 Task: Create a new contact group named 'Recorders' and add members from your Outlook contacts.
Action: Mouse moved to (2, 85)
Screenshot: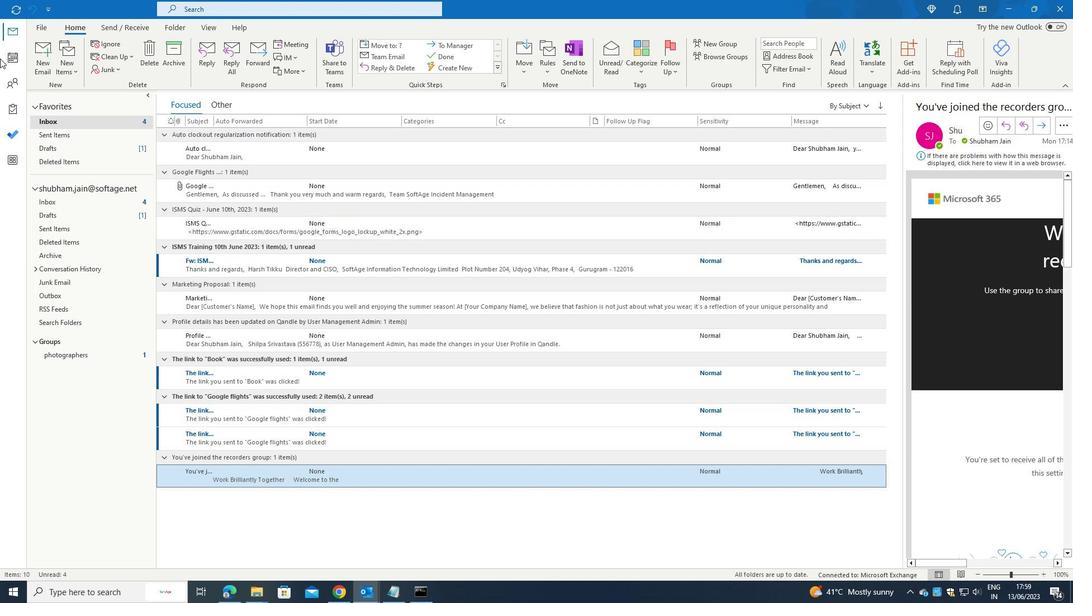 
Action: Mouse pressed left at (2, 85)
Screenshot: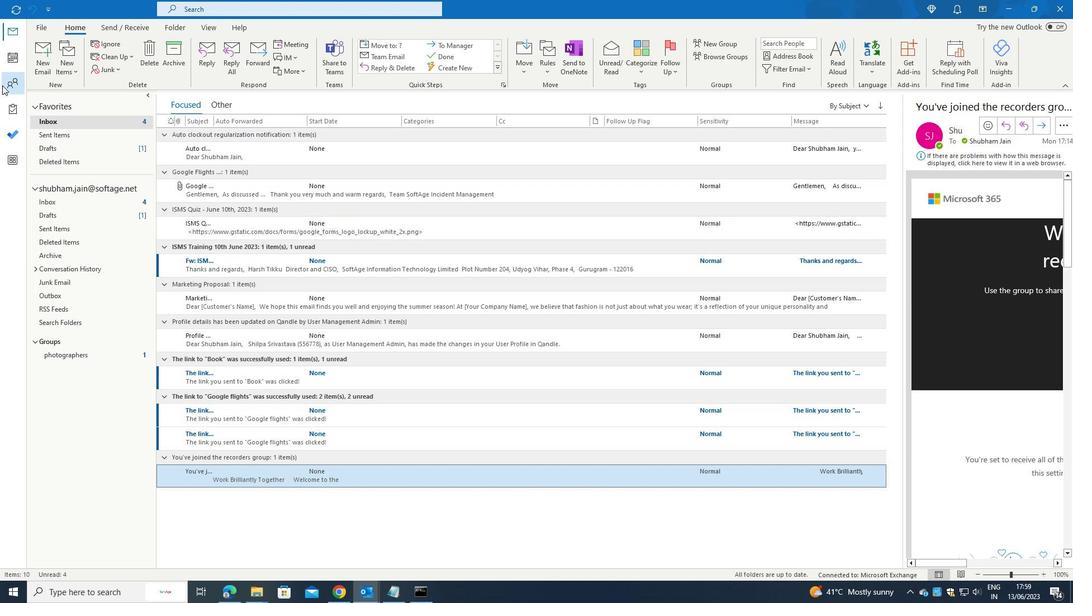 
Action: Mouse moved to (101, 65)
Screenshot: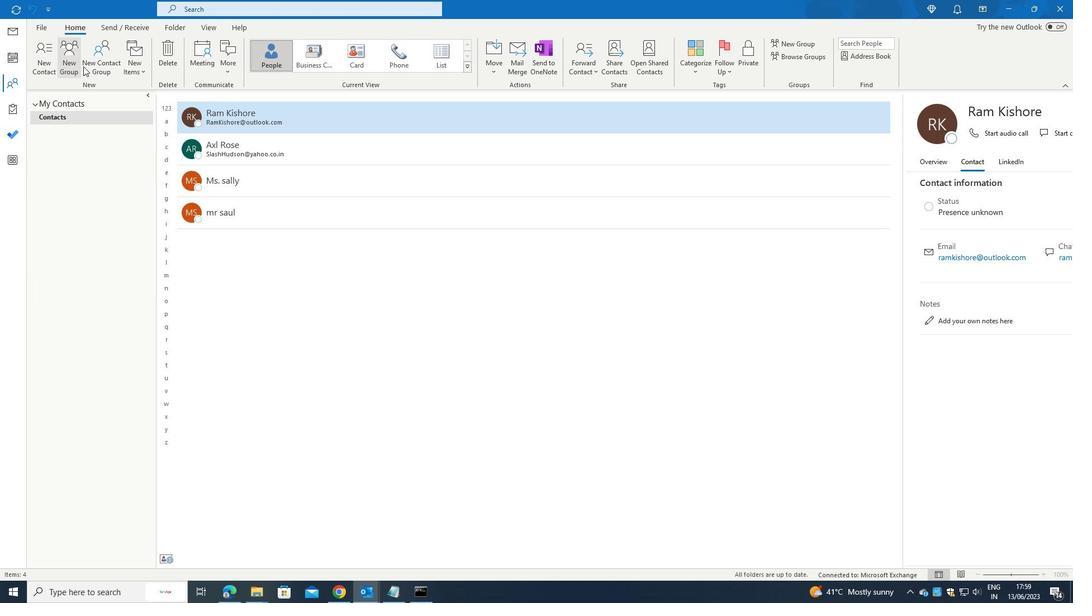 
Action: Mouse pressed left at (101, 65)
Screenshot: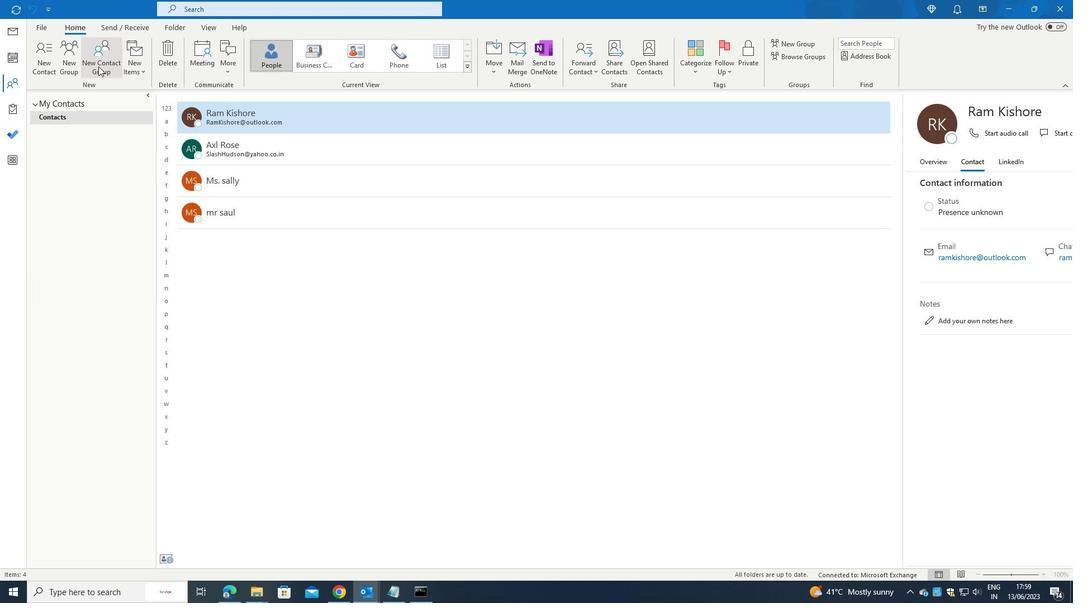 
Action: Mouse moved to (314, 105)
Screenshot: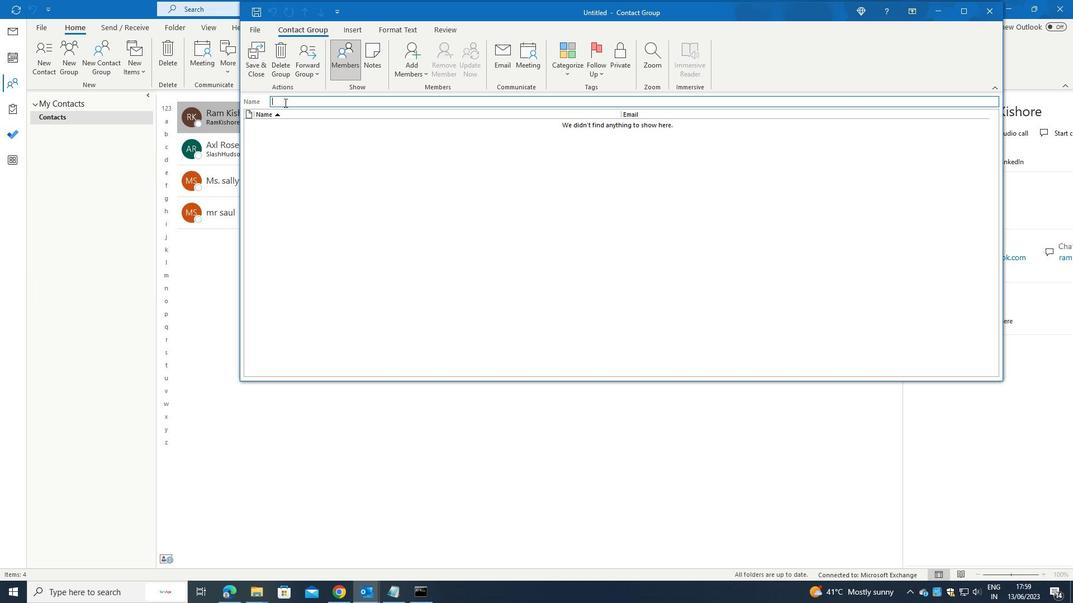 
Action: Key pressed <Key.shift>RECORDERS
Screenshot: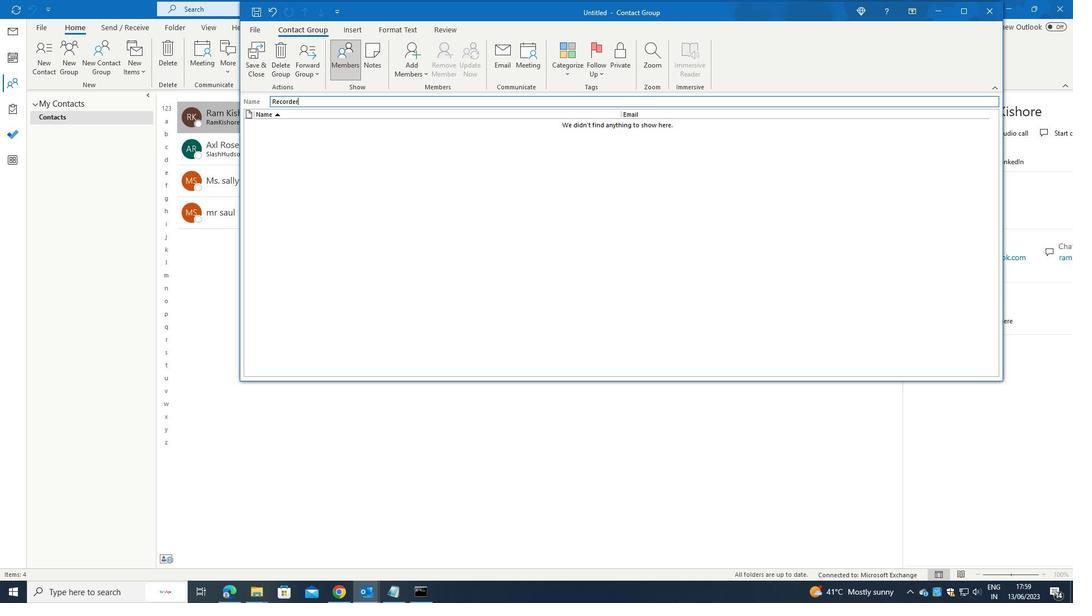 
Action: Mouse moved to (430, 62)
Screenshot: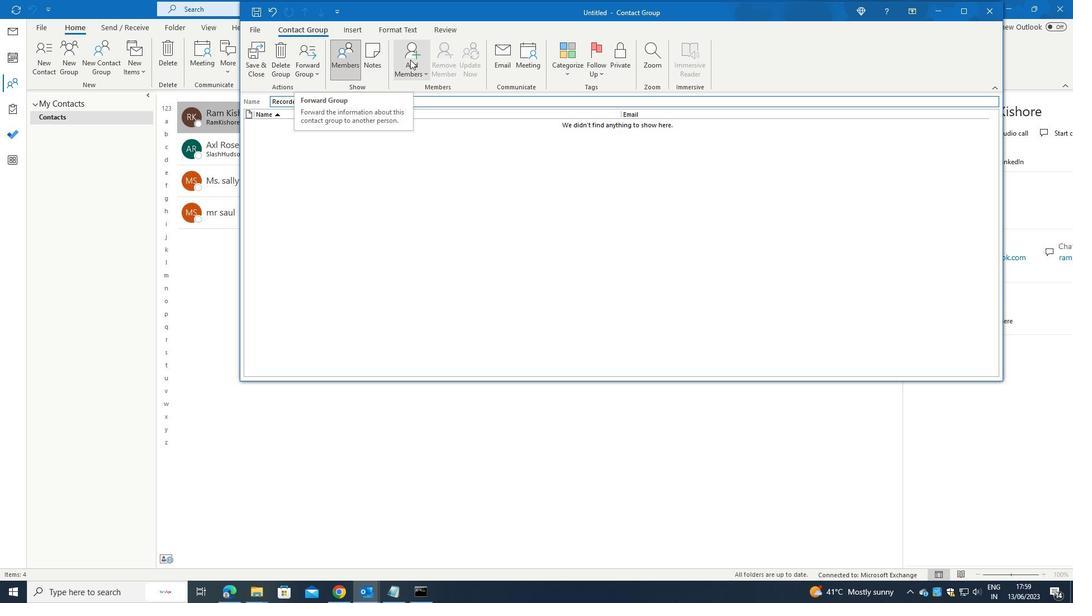 
Action: Mouse pressed left at (430, 62)
Screenshot: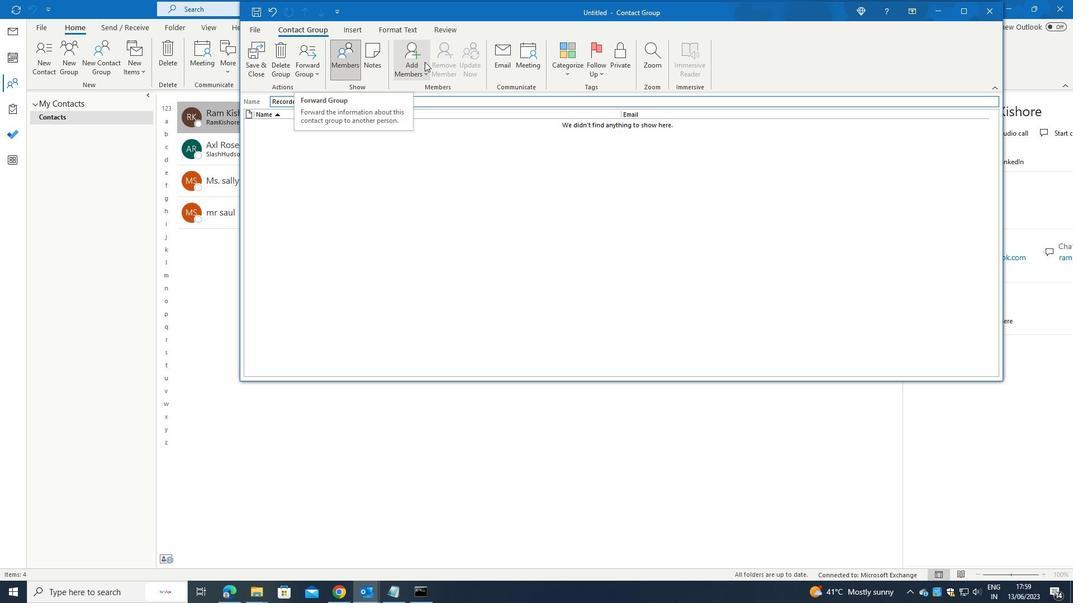 
Action: Mouse moved to (425, 62)
Screenshot: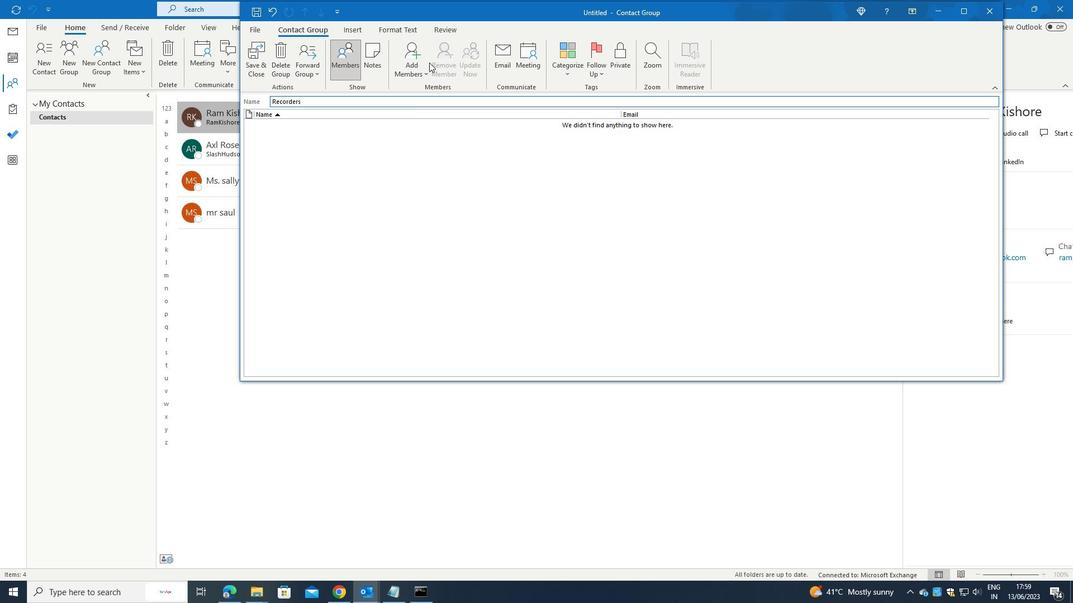 
Action: Mouse pressed left at (425, 62)
Screenshot: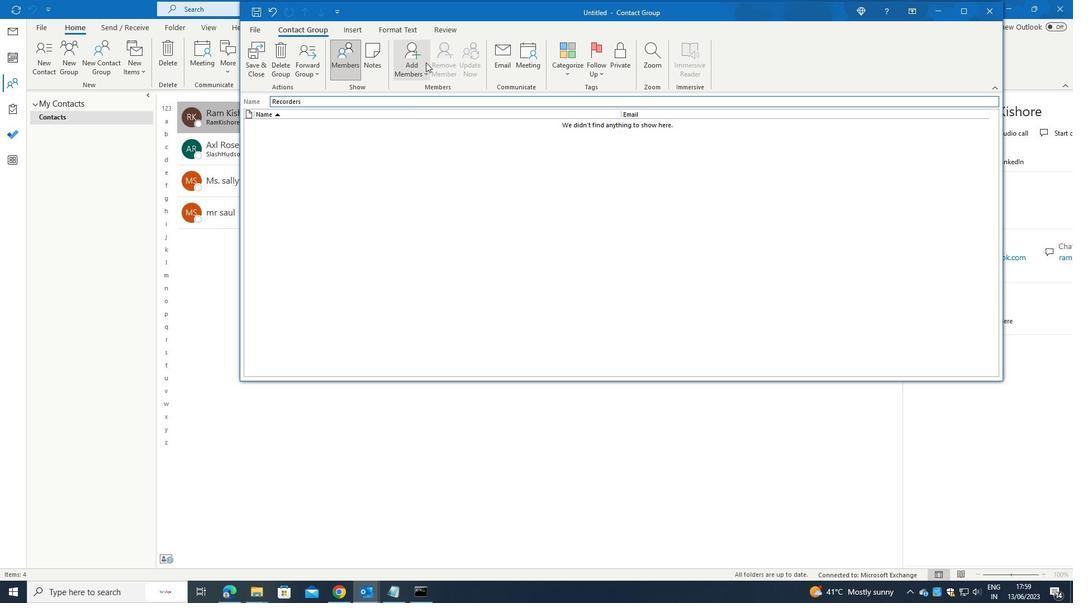 
Action: Mouse moved to (430, 93)
Screenshot: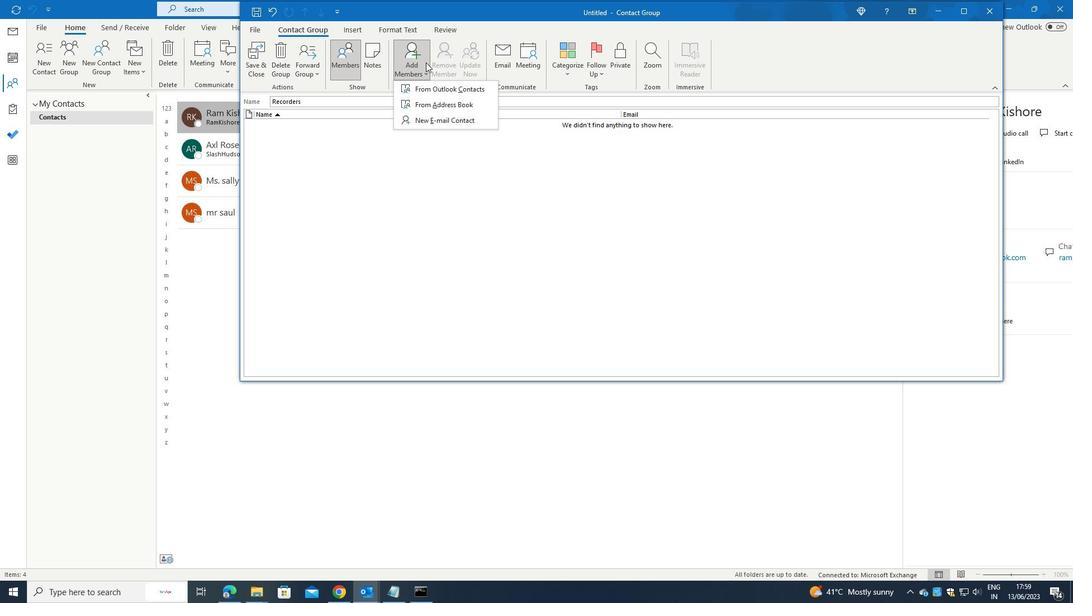 
Action: Mouse pressed left at (430, 93)
Screenshot: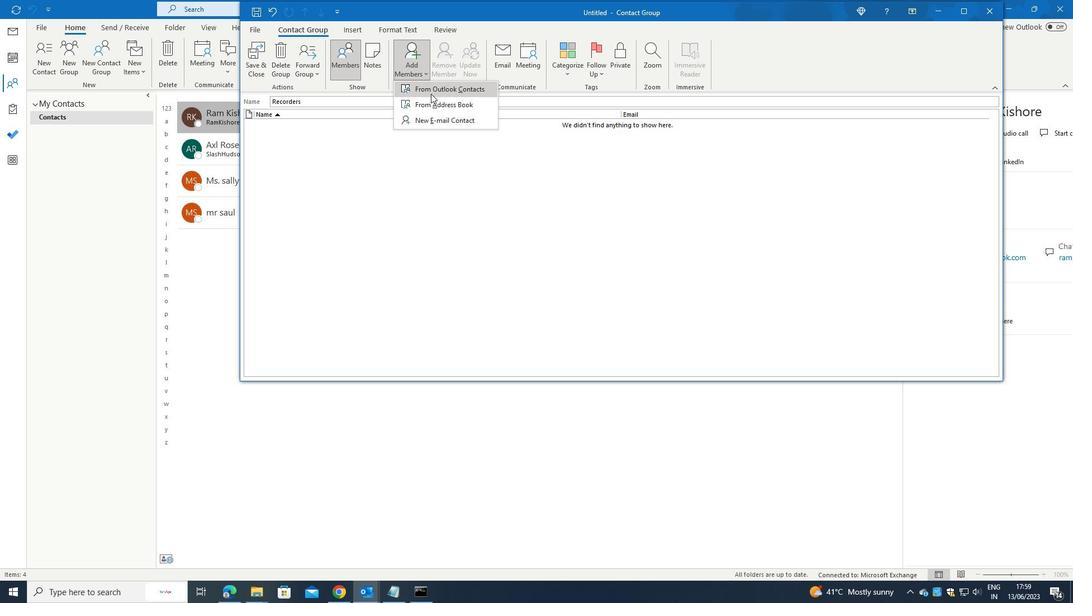 
Action: Mouse moved to (481, 144)
Screenshot: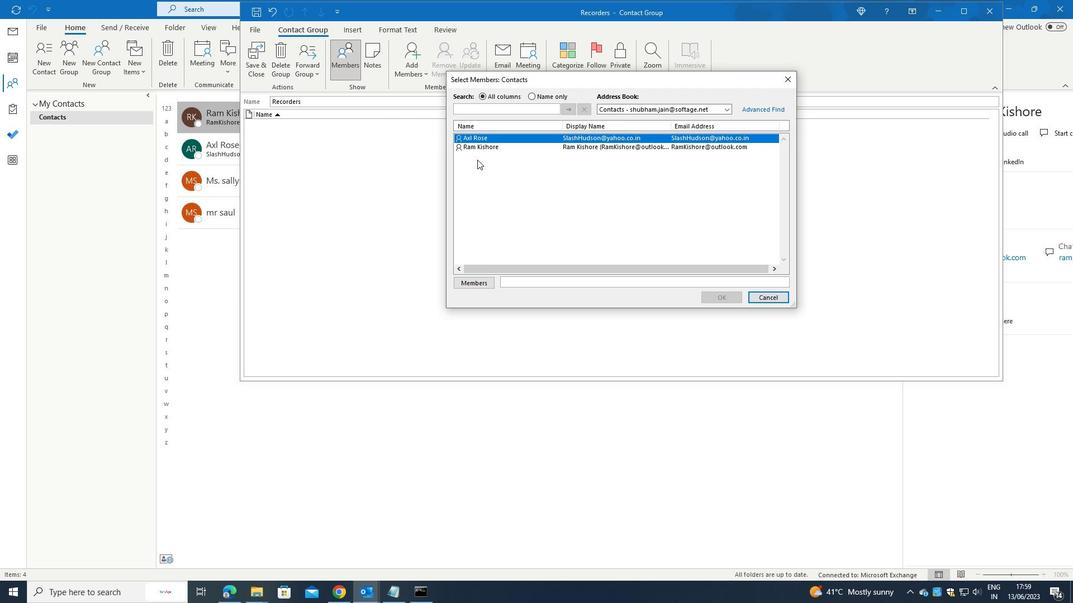 
Action: Mouse pressed left at (481, 144)
Screenshot: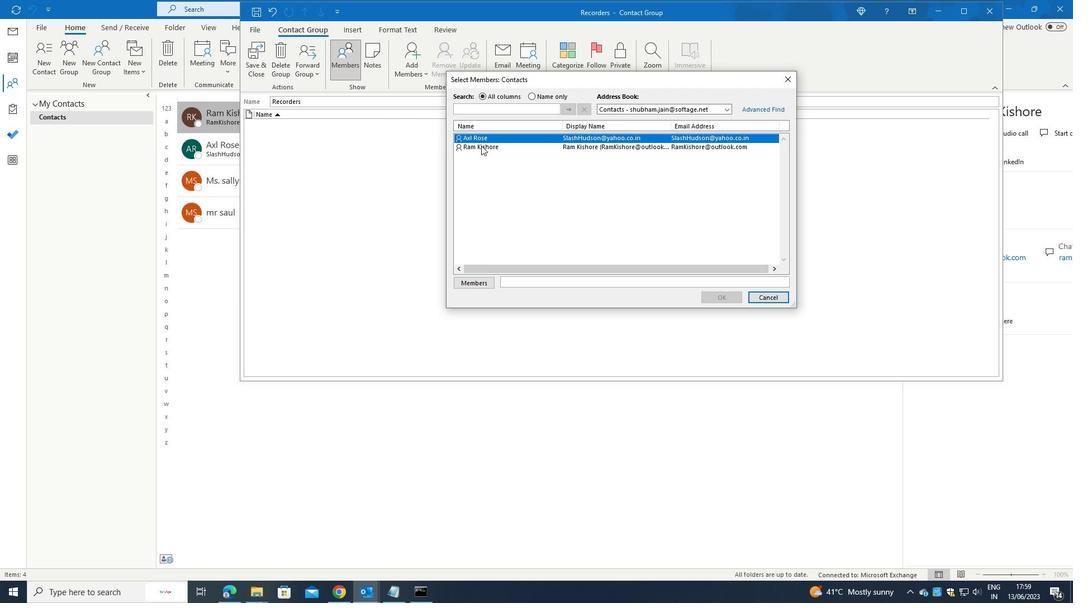 
Action: Mouse moved to (481, 281)
Screenshot: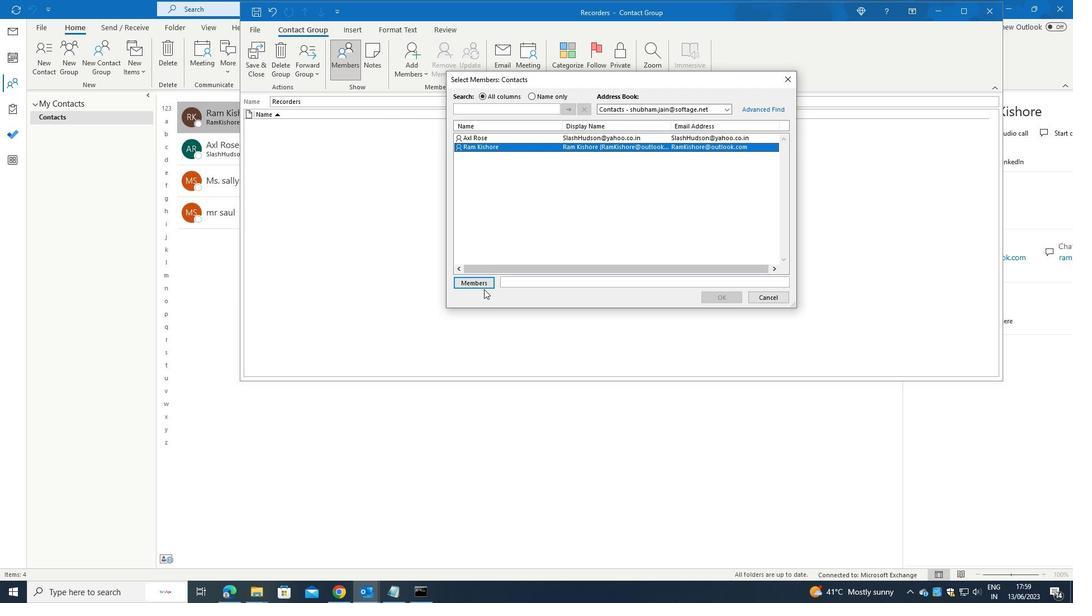 
Action: Mouse pressed left at (481, 281)
Screenshot: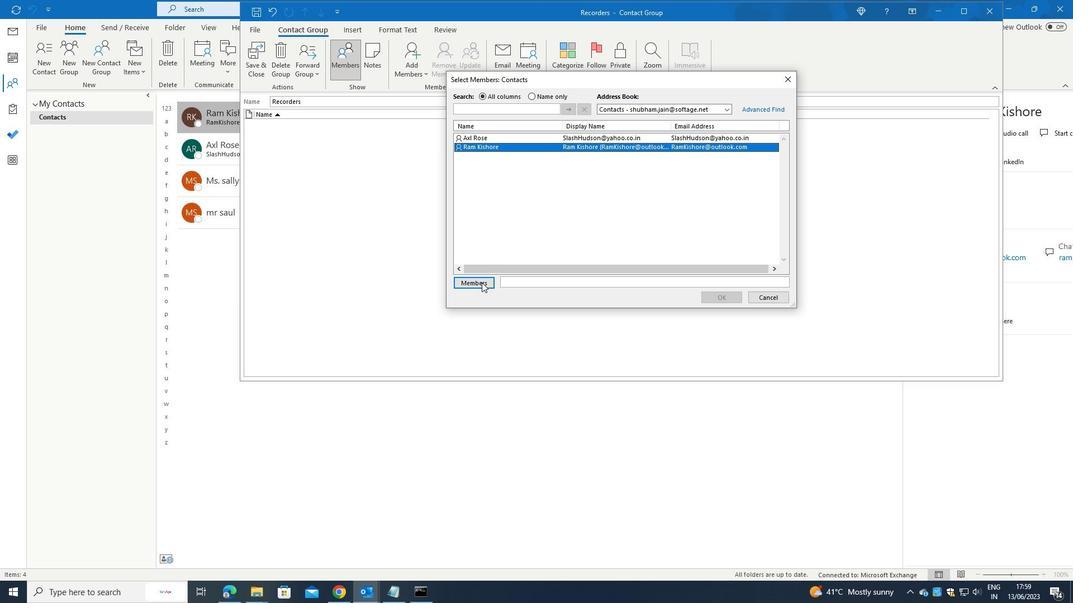 
Action: Mouse moved to (711, 294)
Screenshot: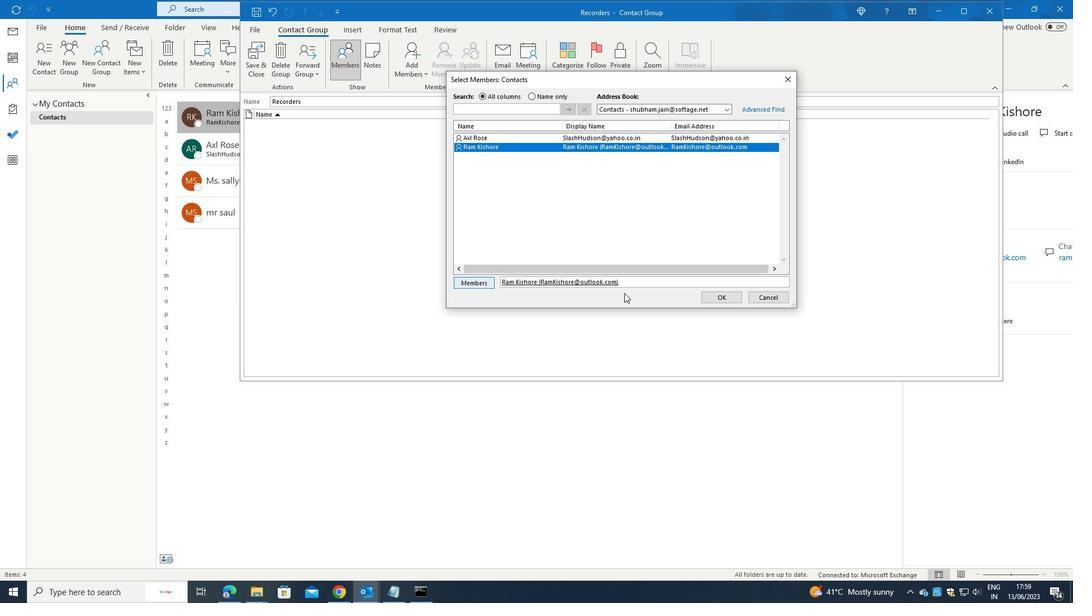 
Action: Mouse pressed left at (711, 294)
Screenshot: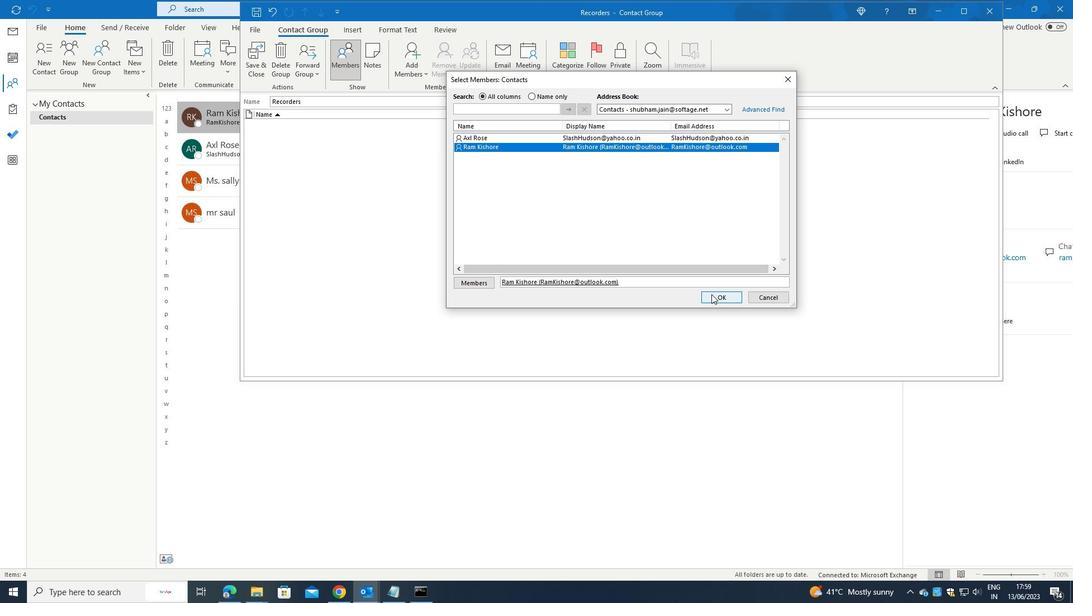 
Action: Mouse moved to (258, 46)
Screenshot: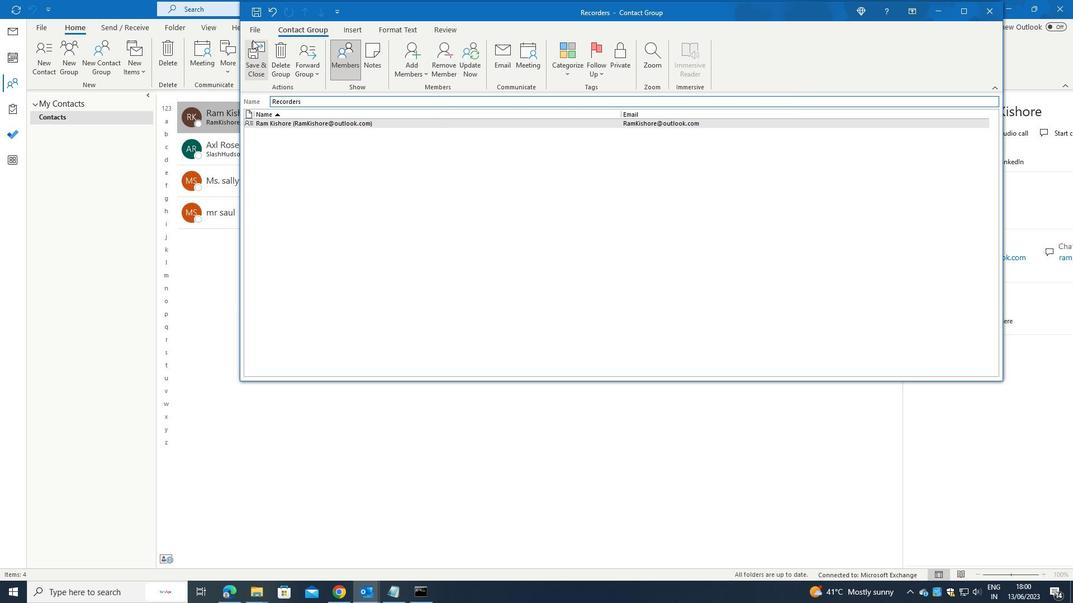 
Action: Mouse pressed left at (258, 46)
Screenshot: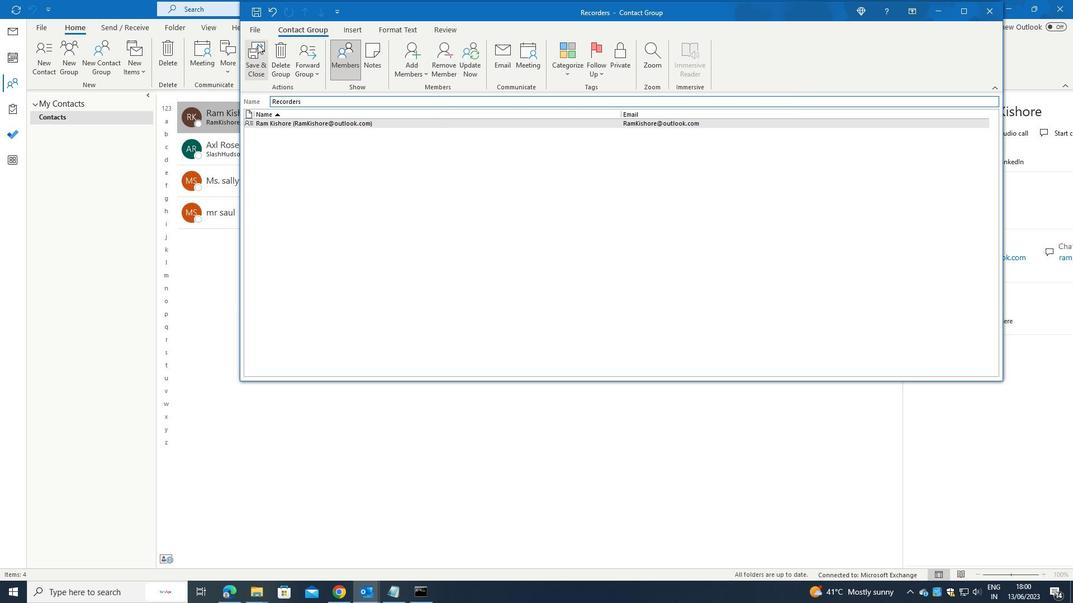 
Action: Mouse moved to (259, 46)
Screenshot: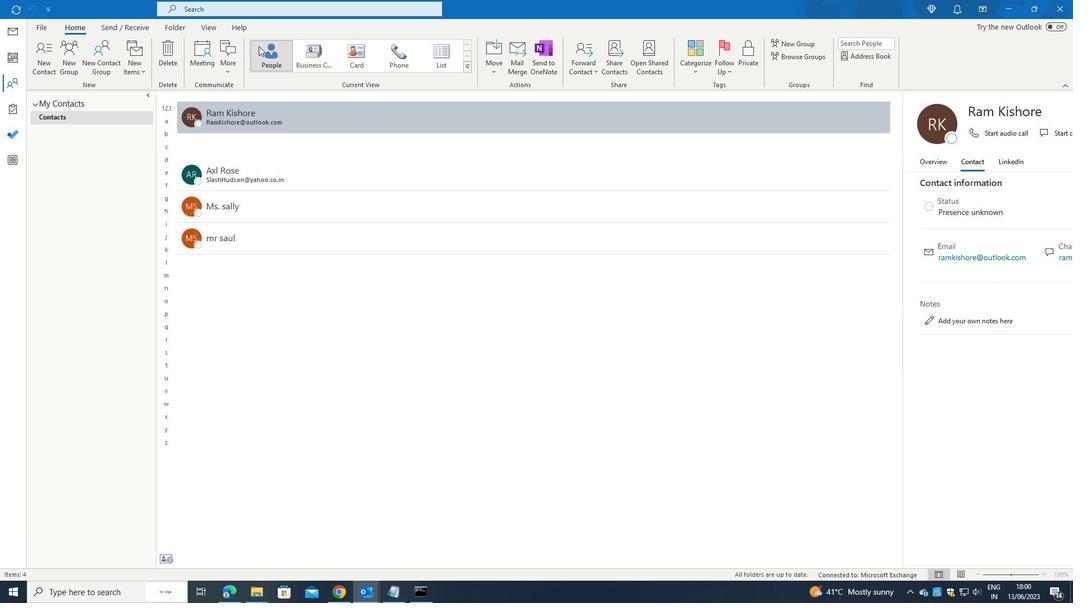 
